 Task: Set up a 30-minute session to provide training on customer service skills.
Action: Mouse pressed left at (90, 116)
Screenshot: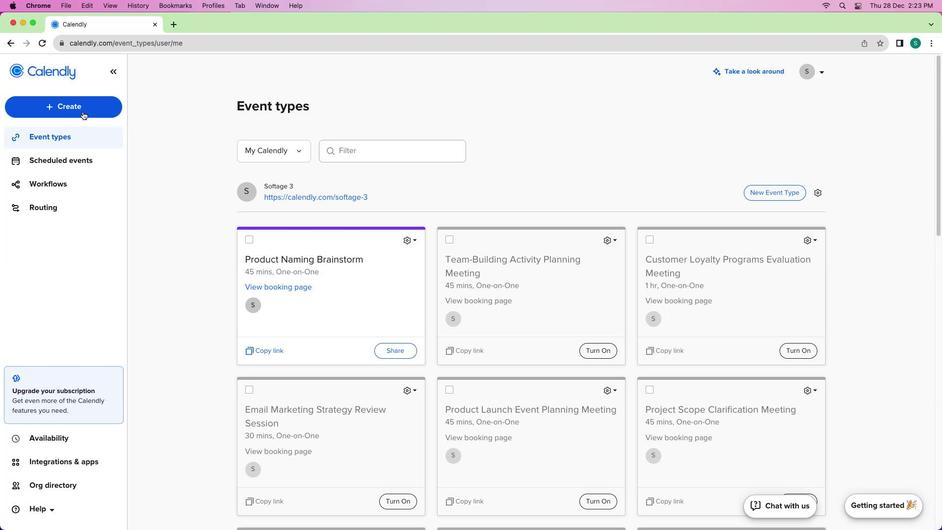 
Action: Mouse moved to (84, 113)
Screenshot: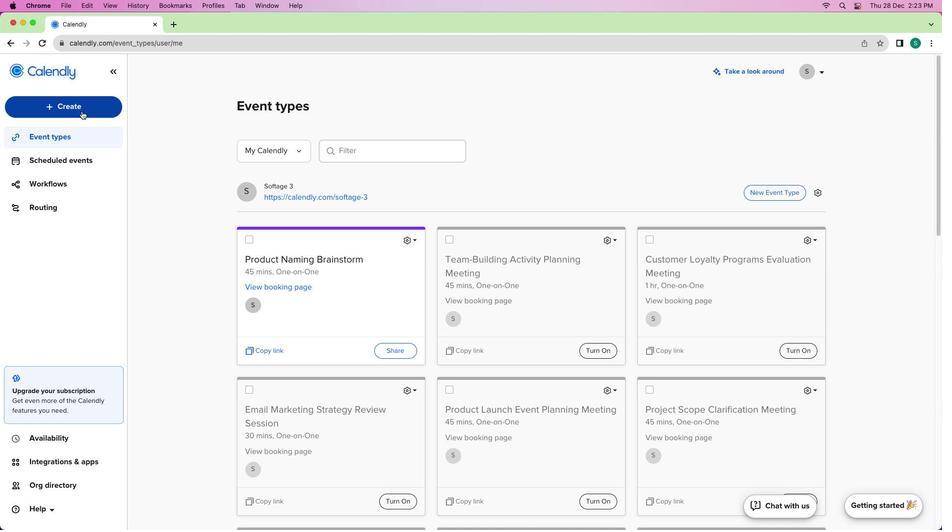 
Action: Mouse pressed left at (84, 113)
Screenshot: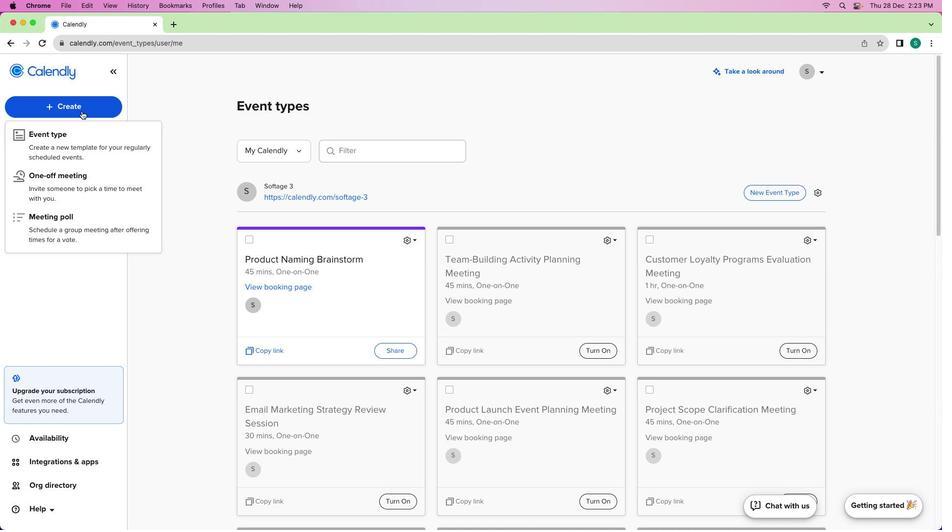 
Action: Mouse moved to (105, 156)
Screenshot: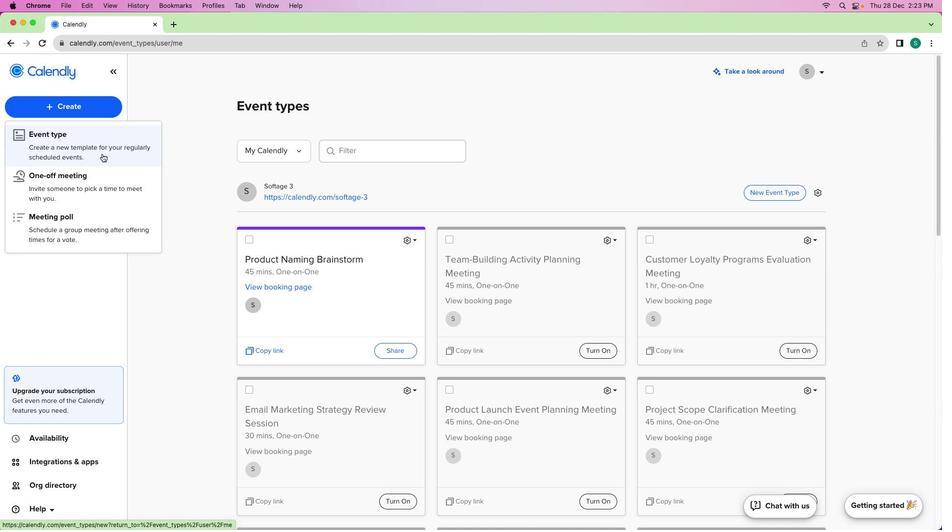 
Action: Mouse pressed left at (105, 156)
Screenshot: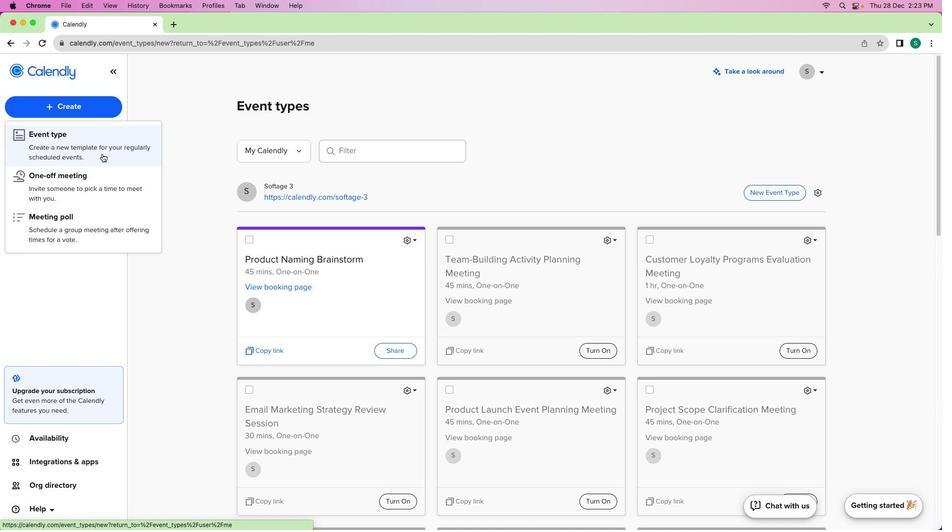 
Action: Mouse moved to (338, 205)
Screenshot: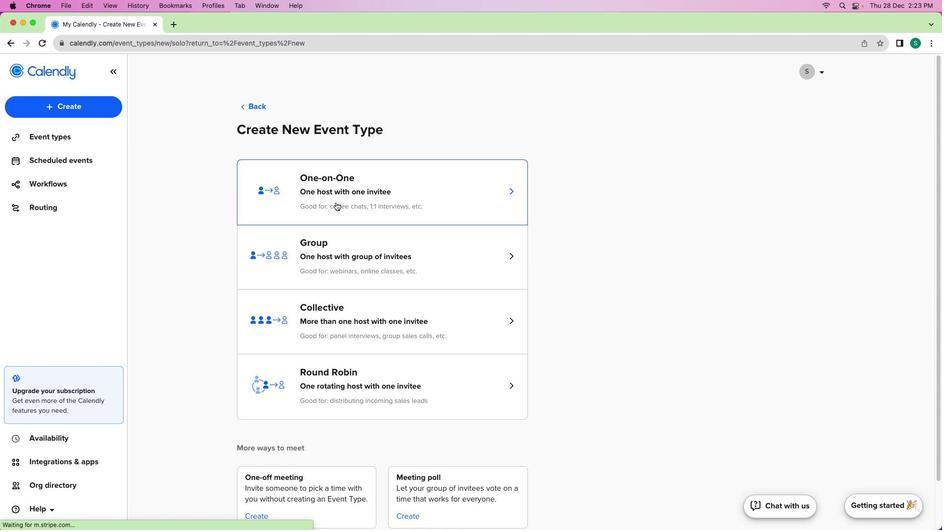
Action: Mouse pressed left at (338, 205)
Screenshot: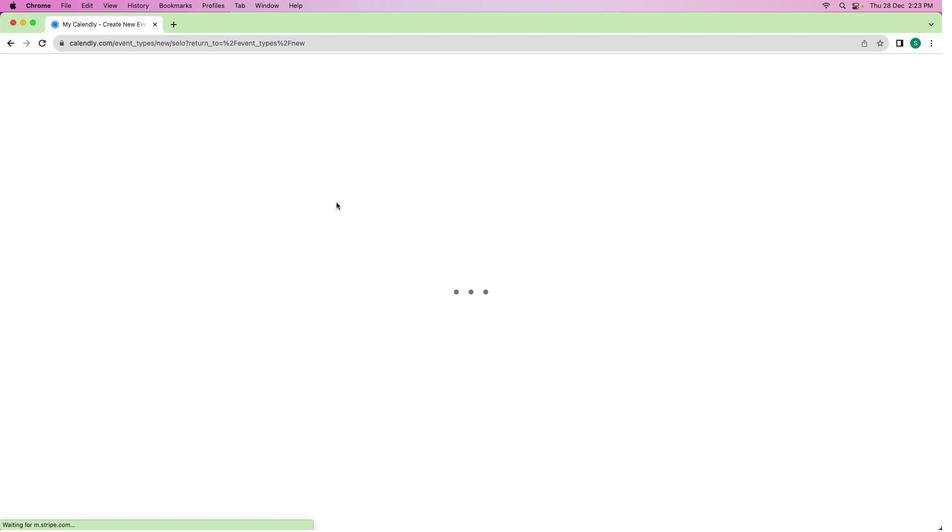 
Action: Mouse moved to (105, 147)
Screenshot: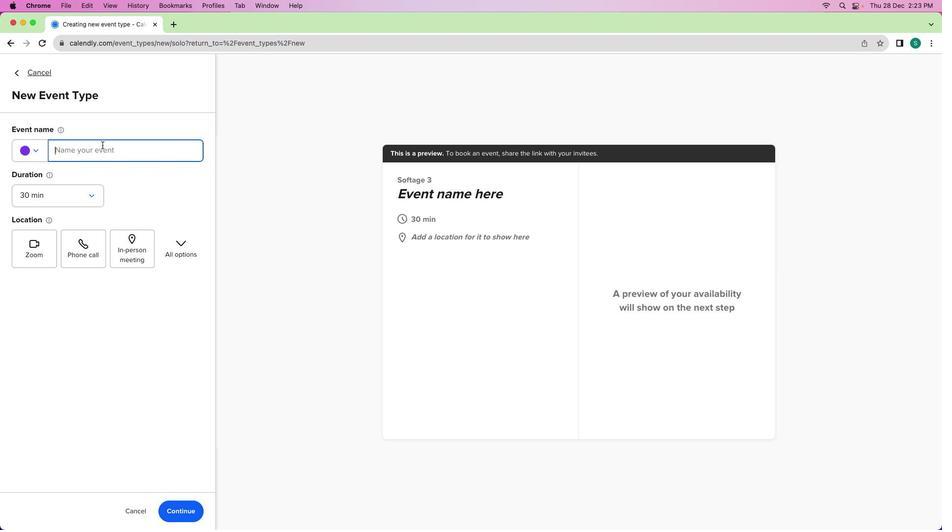 
Action: Mouse pressed left at (105, 147)
Screenshot: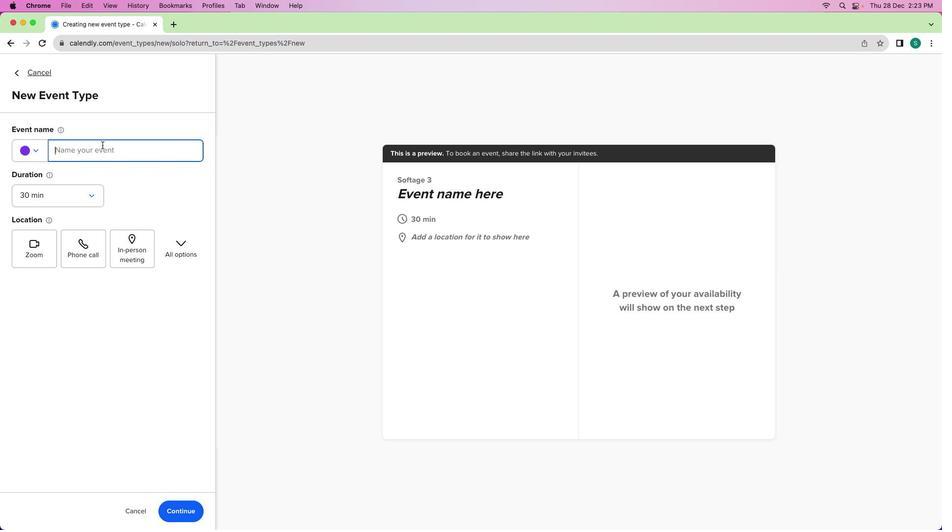 
Action: Key pressed Key.shift'C''u''s''t''o''m''e''r'Key.spaceKey.shift'S''e''r''v''i''c''e''s'Key.spaceKey.shift'S''k''i''l''l''s'Key.spaceKey.shift'T''r''a''i''n''i''n''g'Key.spaceKey.shift'S''e''s''s''i''o''n'
Screenshot: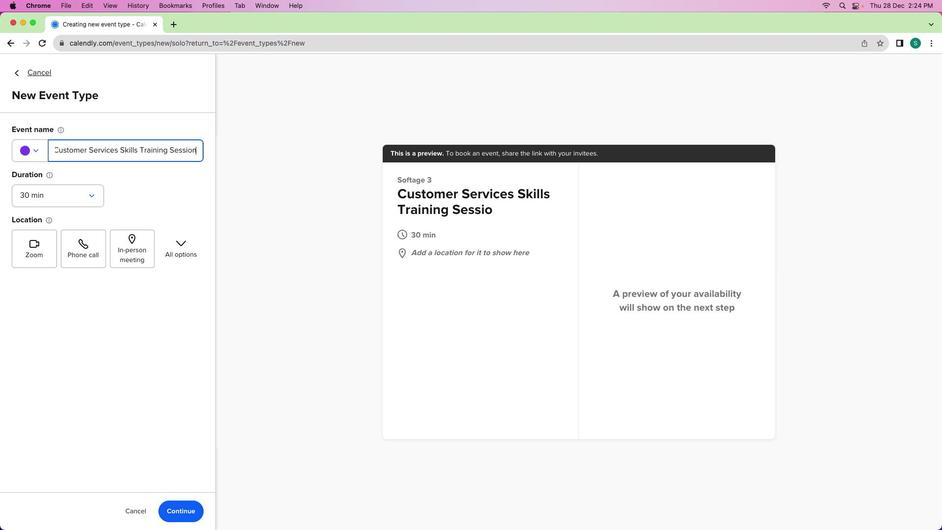 
Action: Mouse moved to (42, 251)
Screenshot: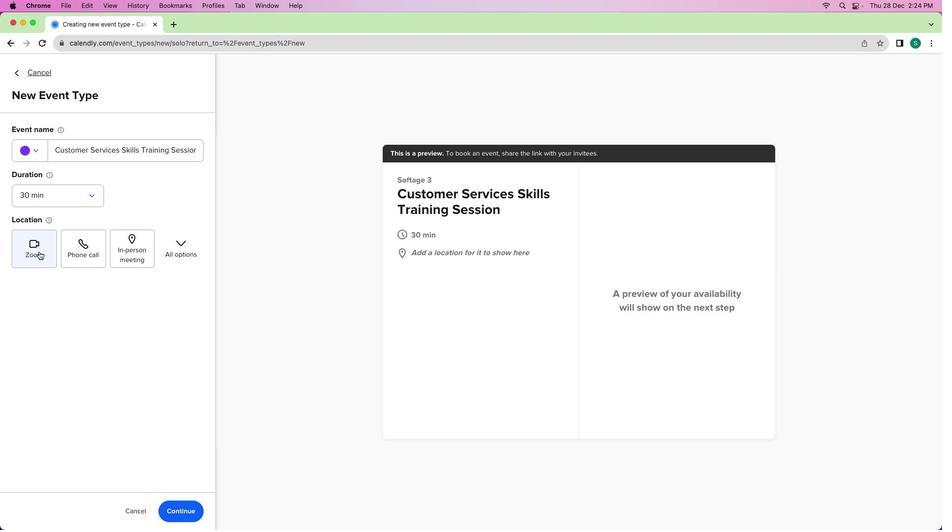 
Action: Mouse pressed left at (42, 251)
Screenshot: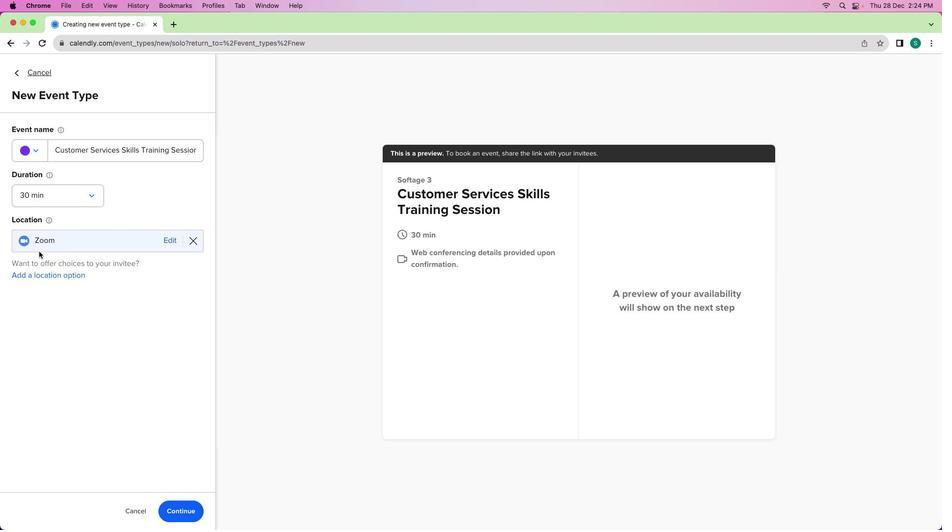
Action: Mouse moved to (37, 153)
Screenshot: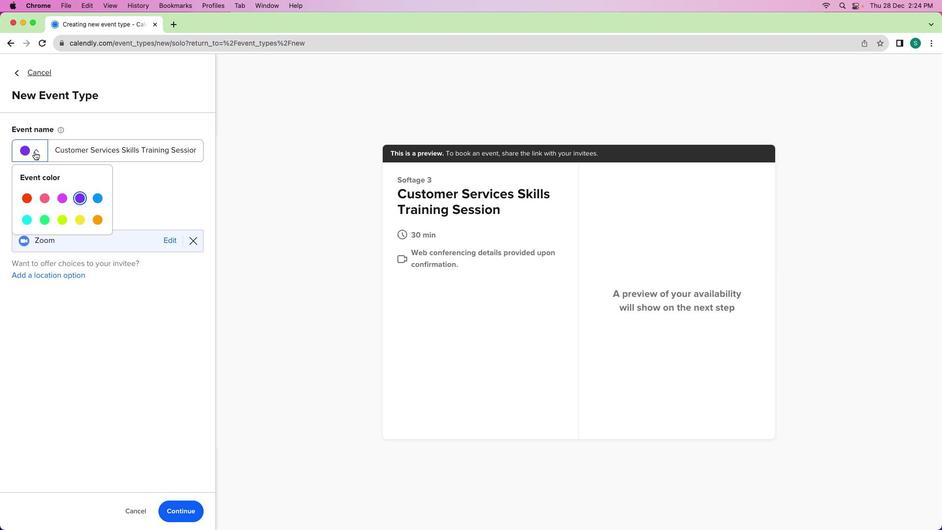 
Action: Mouse pressed left at (37, 153)
Screenshot: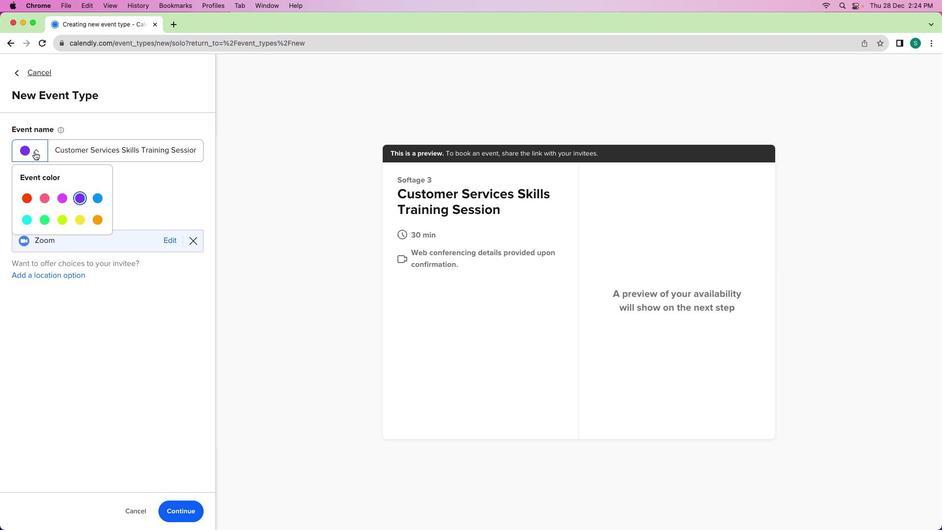 
Action: Mouse moved to (47, 222)
Screenshot: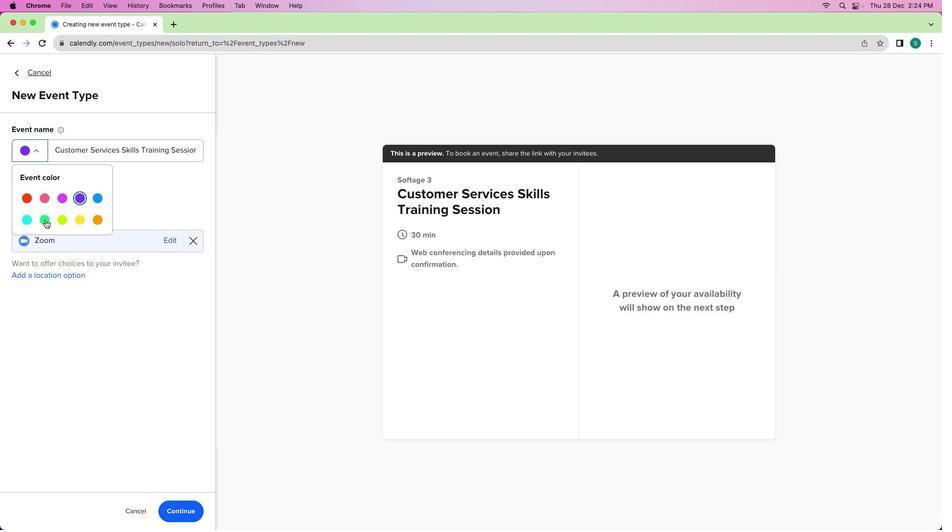 
Action: Mouse pressed left at (47, 222)
Screenshot: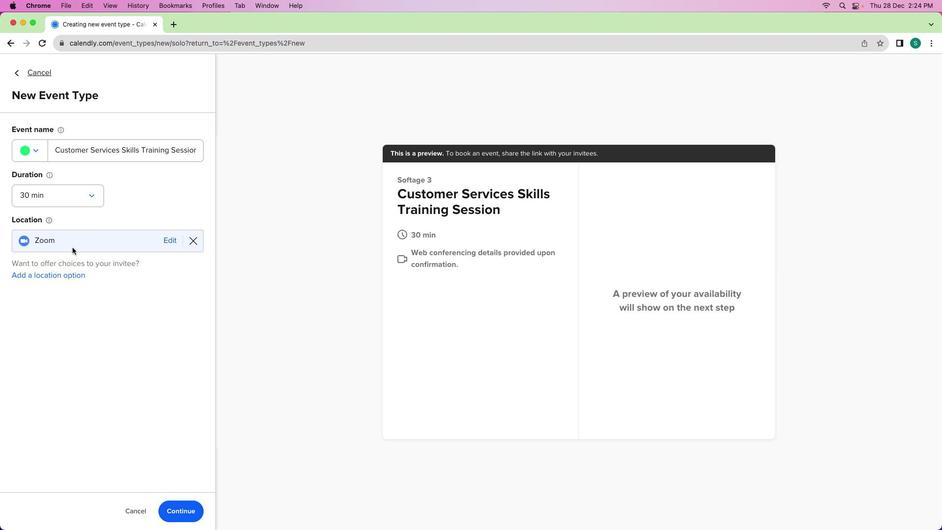 
Action: Mouse moved to (183, 513)
Screenshot: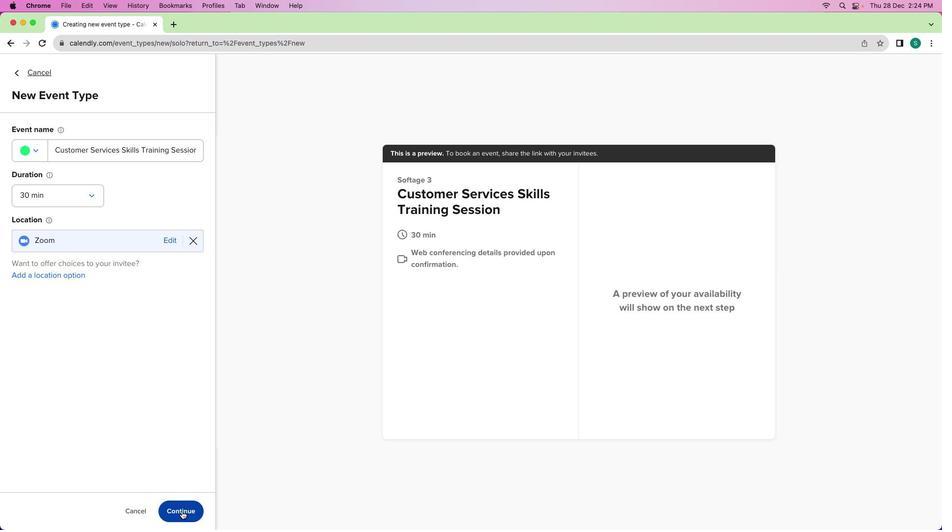 
Action: Mouse pressed left at (183, 513)
Screenshot: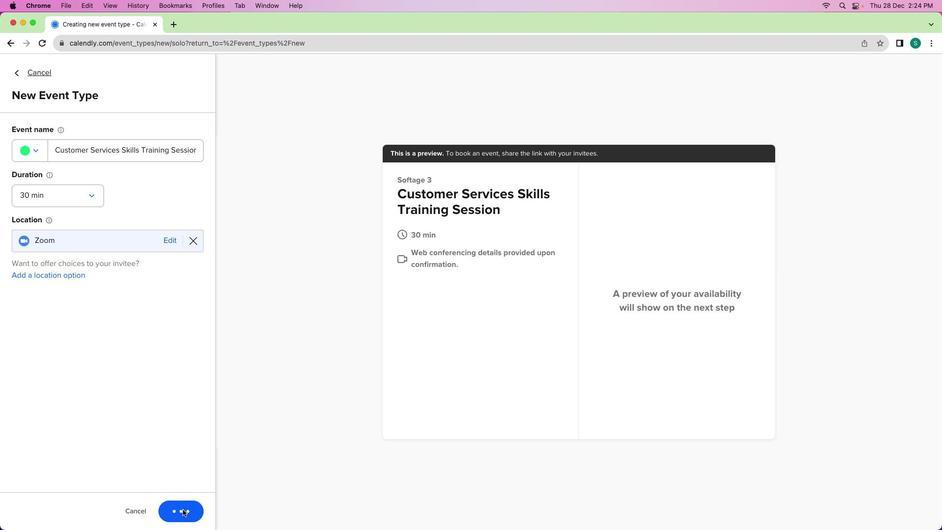 
Action: Mouse moved to (132, 176)
Screenshot: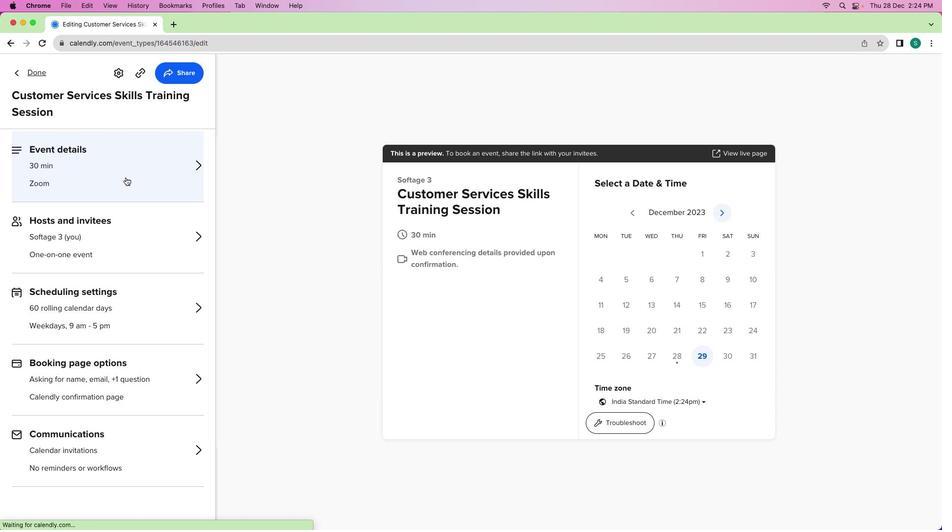 
Action: Mouse pressed left at (132, 176)
Screenshot: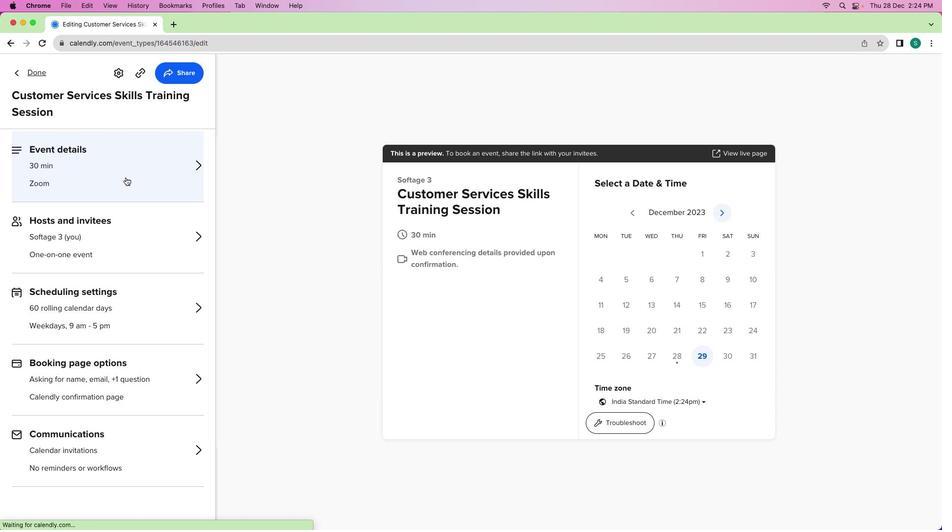 
Action: Mouse moved to (63, 360)
Screenshot: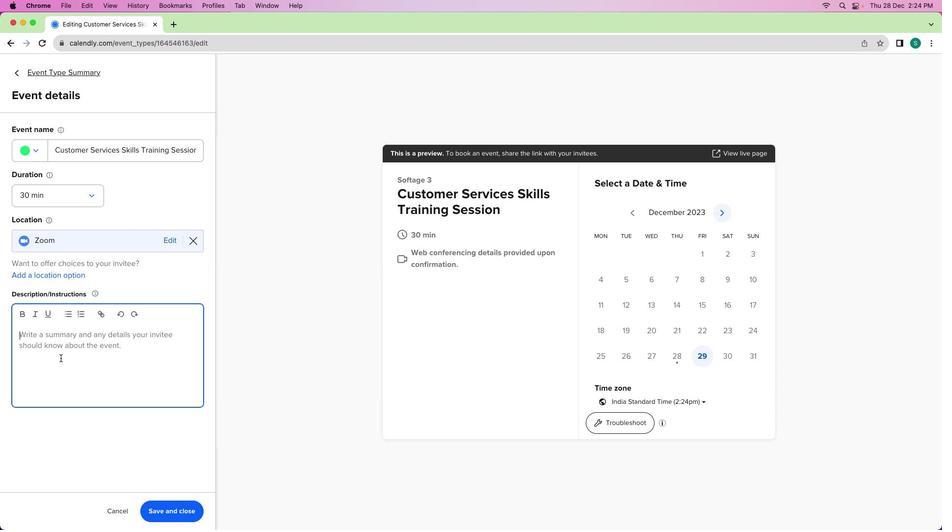 
Action: Mouse pressed left at (63, 360)
Screenshot: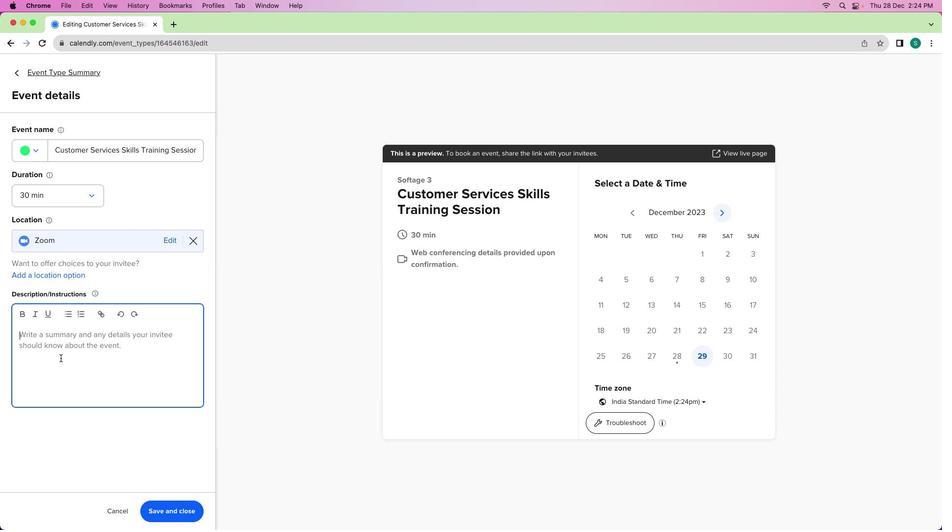 
Action: Mouse moved to (59, 354)
Screenshot: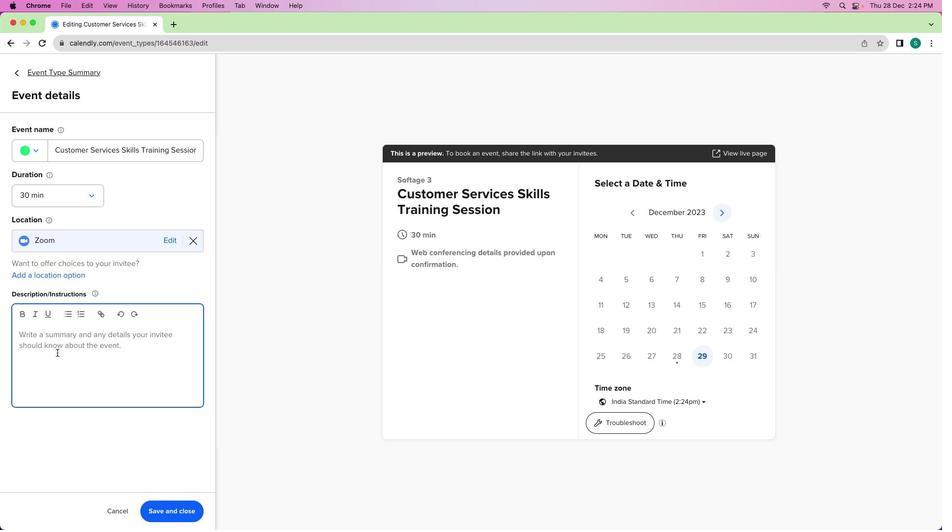 
Action: Key pressed Key.shift'J''o''i''n'Key.space'm''e'Key.space'f''o''r'Key.space'a''n'Key.space'i''n''f''o''r''m''a''t''i''v''e'Key.space'3''0''-''m''i''n''u''t''e'Key.space's''e''s''s''i''o''n'Key.space'f''o''c''u''s''e''d''d'Key.space'o''n'Key.spaceKey.leftKey.leftKey.leftKey.leftKey.leftKey.backspaceKey.down'e''n''h''a''n''c''i''n''g'Key.space'y''o''u''r'Key.space'c''u''s''t''o''m''e''r'Key.space's''e''r''v''i''c''e'Key.space's''k''i''l''l''s''.'Key.spaceKey.shift'I''n'Key.space't''h''i''s'Key.space's''e''s''s''i''o''n'','Key.space'w''e'"'"'l''l'Key.space'c''o''v''e''r'Key.space'k''e''y'Key.space's''t''r''a''t''e''g''i''e''s'Key.spaceKey.backspace','Key.space'e''f''f''e''c''t''i''v''e'Key.space'c''o''m''m''u''n''i''c''a''t''i''o''n'Key.space't''e''c''h''n''i''q''u''e''s'','Key.space'a''n''d'Key.space'b''e''s''t'Key.space'p''r''a''c''t''i''c''e''s'Key.space't''o'Key.space'p''r''o''v''i''d''e'Key.space'e''x''c''e''p''t''i''o''n''a''l'Key.space's''e''r''v''i''c''e'Key.space't''o'Key.space'o''u''r'Key.space'c''u''s''t''o''m''e''r''s''.'
Screenshot: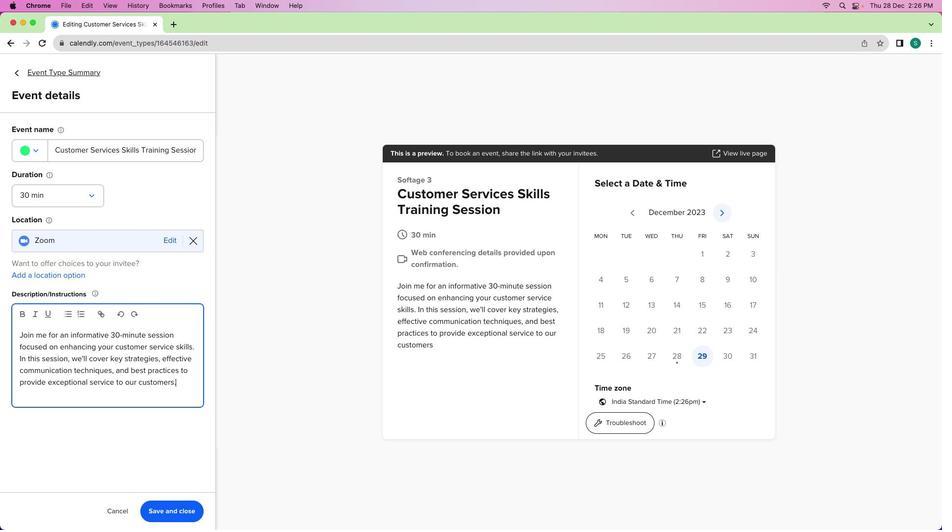 
Action: Mouse moved to (185, 511)
Screenshot: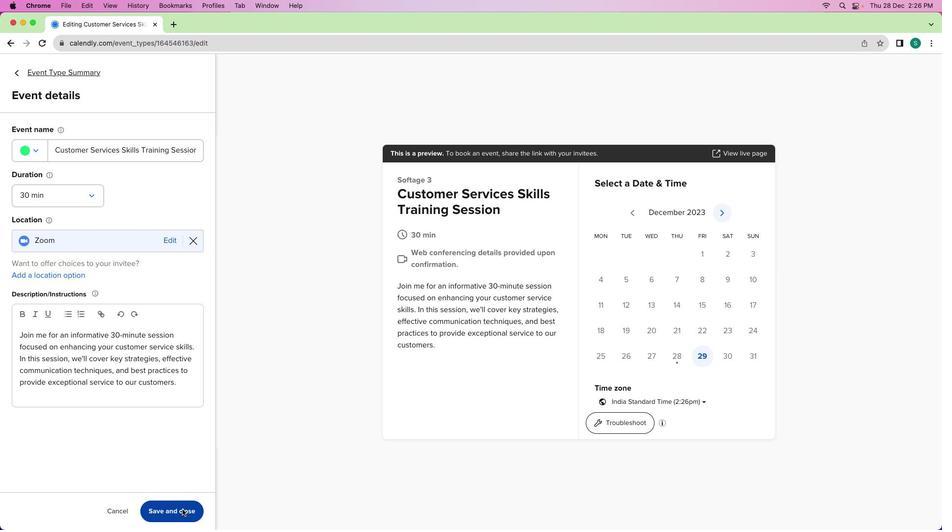
Action: Mouse pressed left at (185, 511)
Screenshot: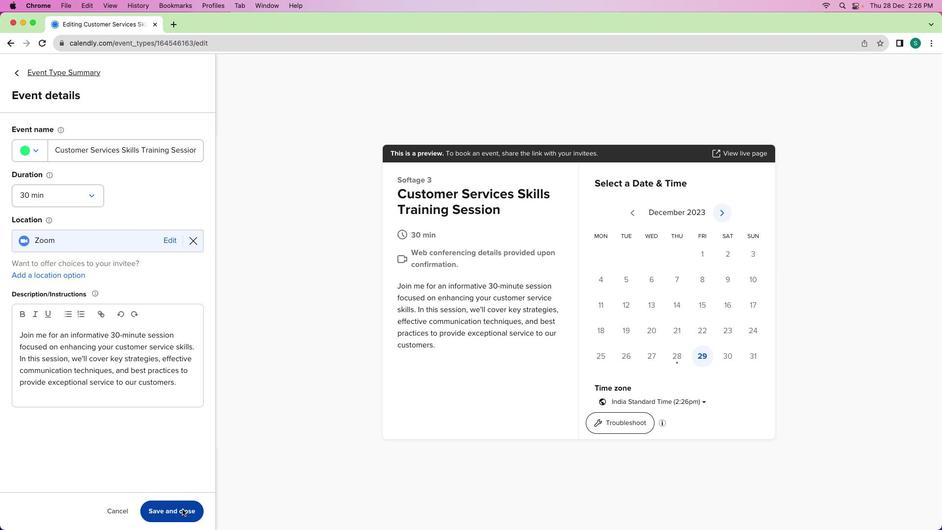 
Action: Mouse moved to (40, 78)
Screenshot: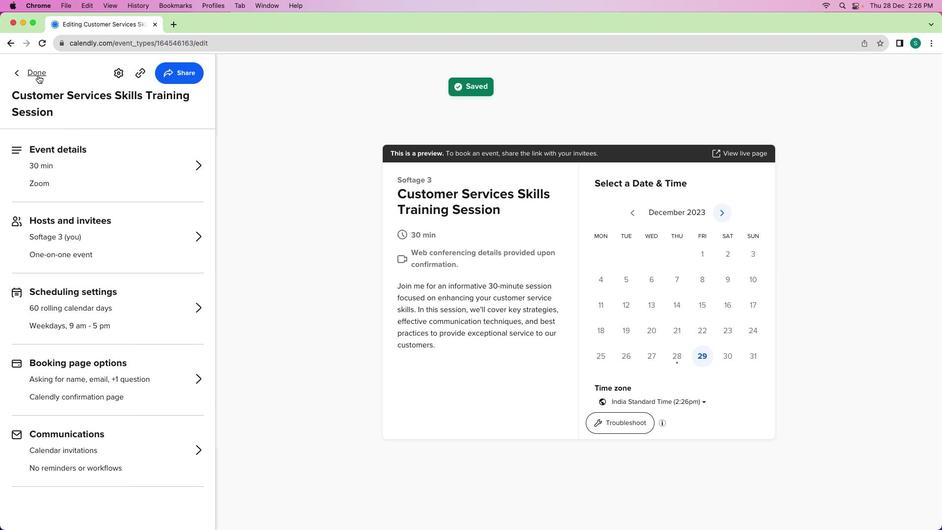 
Action: Mouse pressed left at (40, 78)
Screenshot: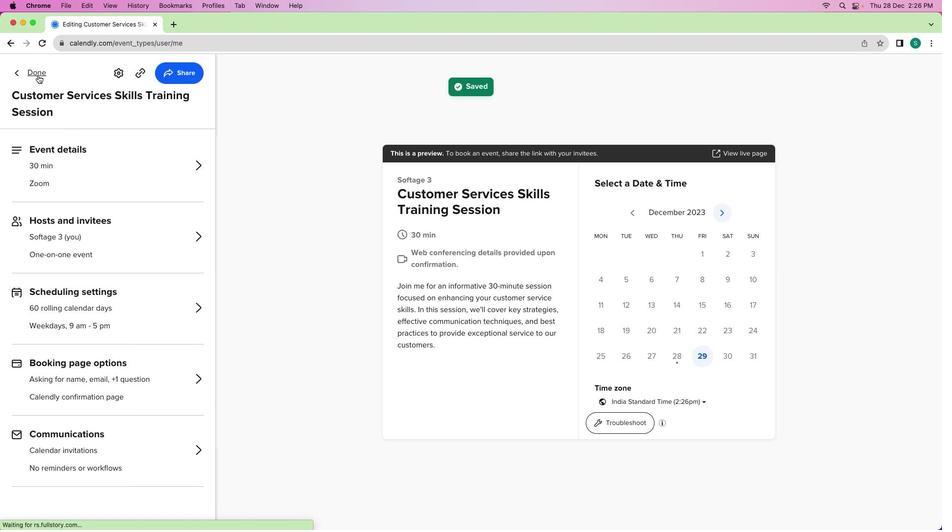 
Action: Mouse moved to (347, 305)
Screenshot: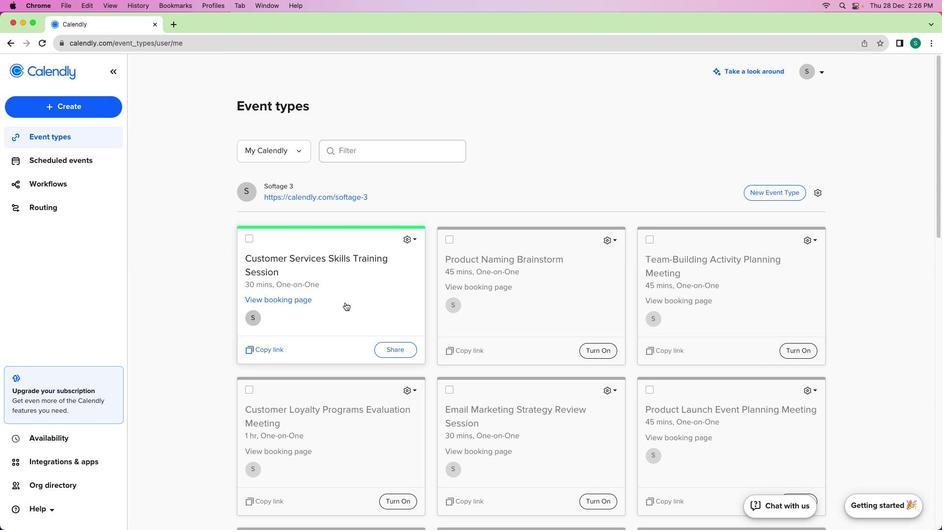 
